Task: Open the Outlook data file located on your Desktop.
Action: Mouse moved to (15, 77)
Screenshot: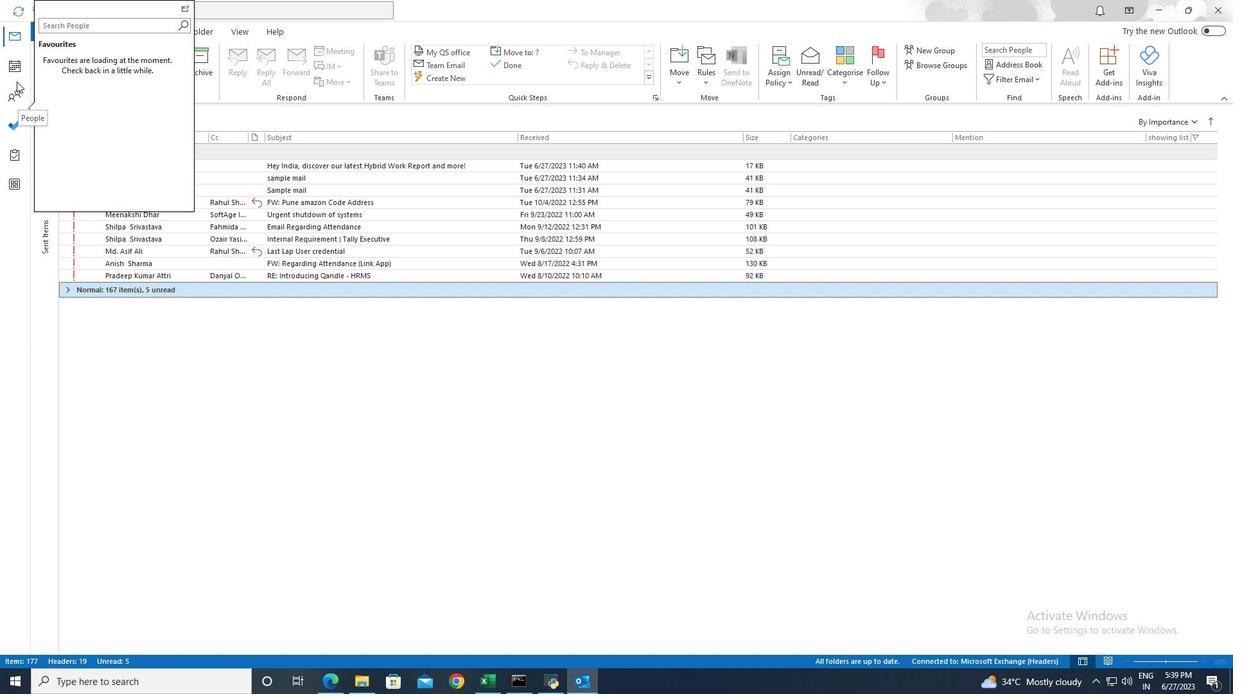 
Action: Mouse pressed left at (15, 77)
Screenshot: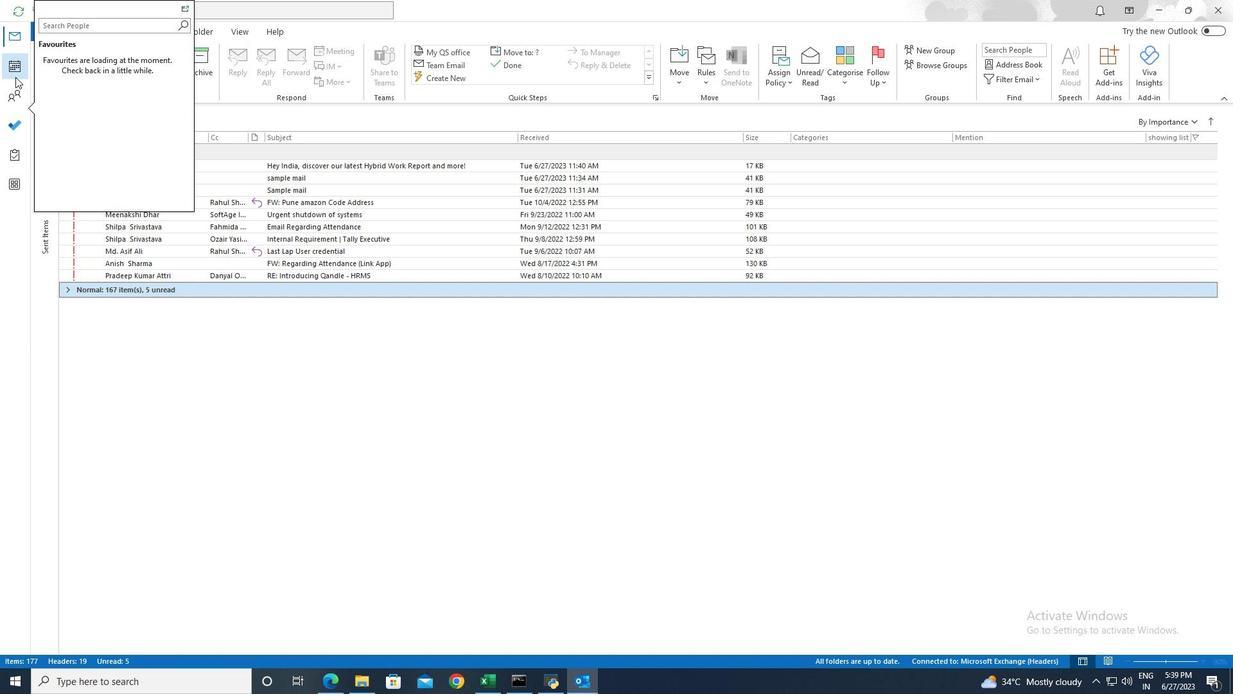 
Action: Mouse moved to (41, 31)
Screenshot: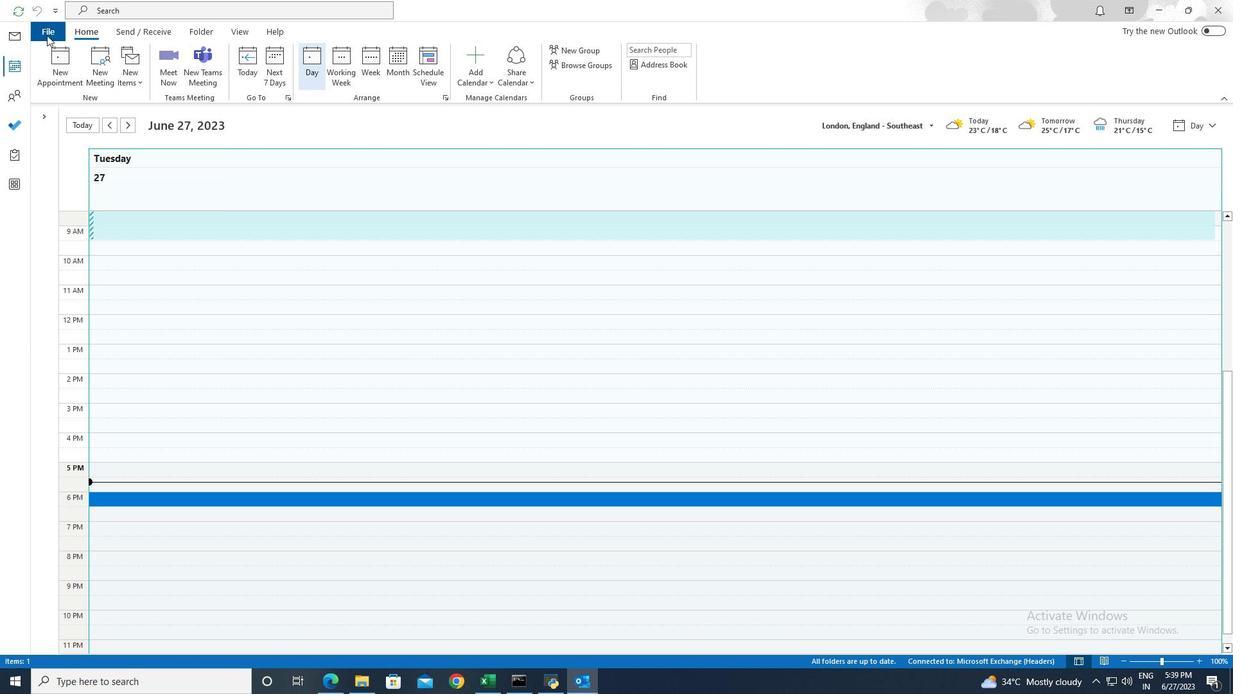 
Action: Mouse pressed left at (41, 31)
Screenshot: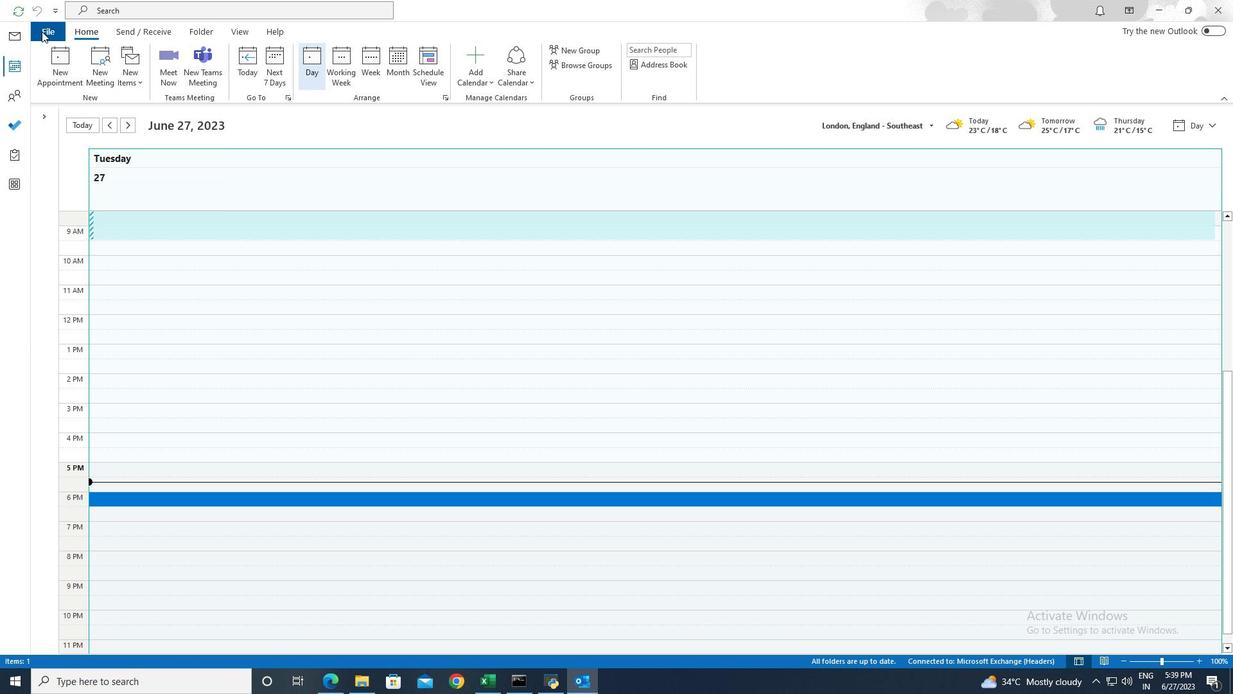 
Action: Mouse moved to (59, 87)
Screenshot: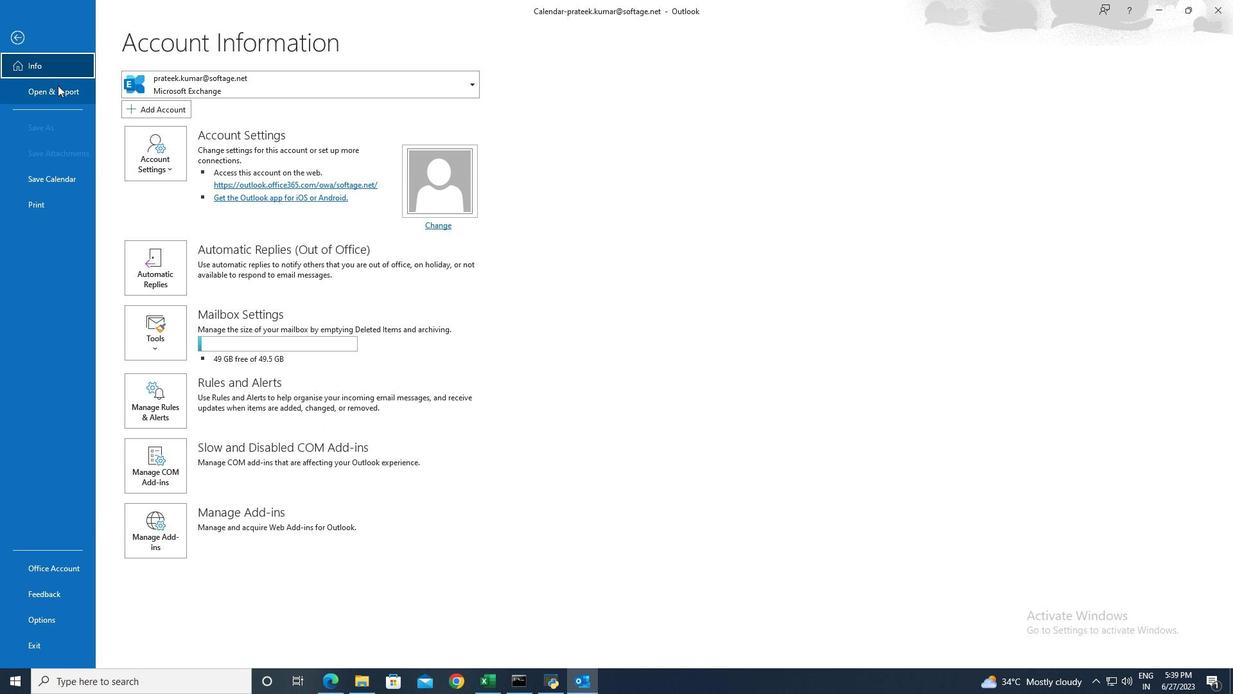 
Action: Mouse pressed left at (59, 87)
Screenshot: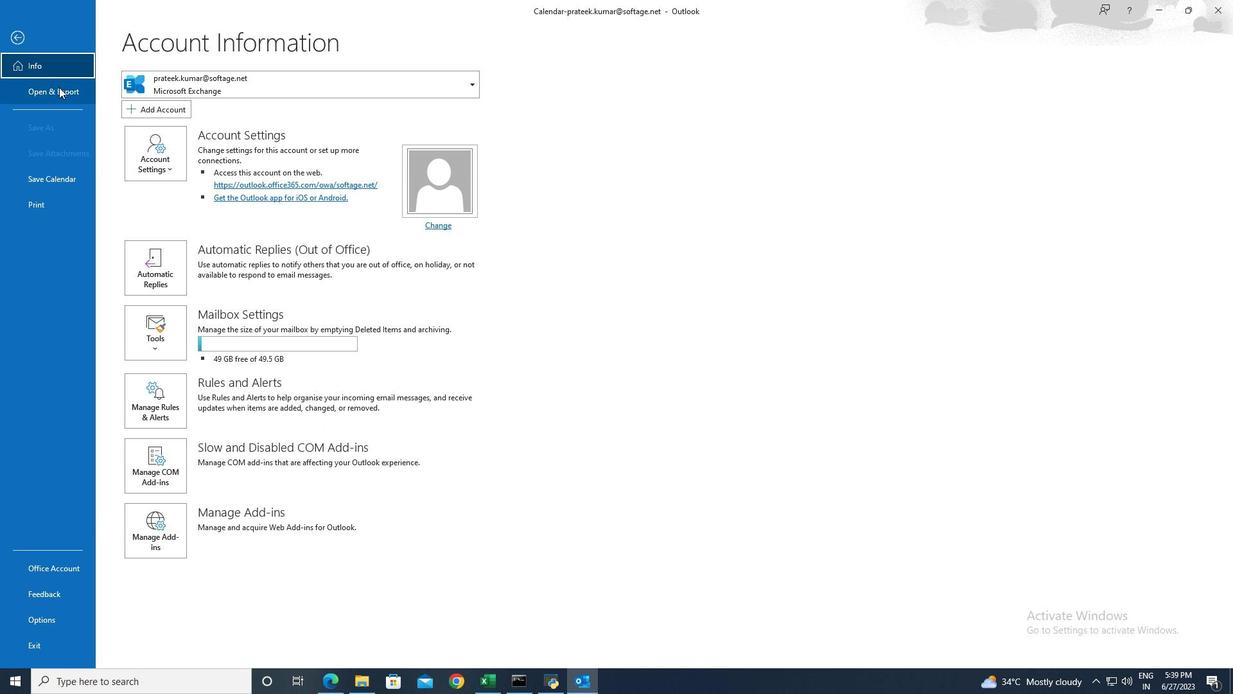 
Action: Mouse moved to (156, 151)
Screenshot: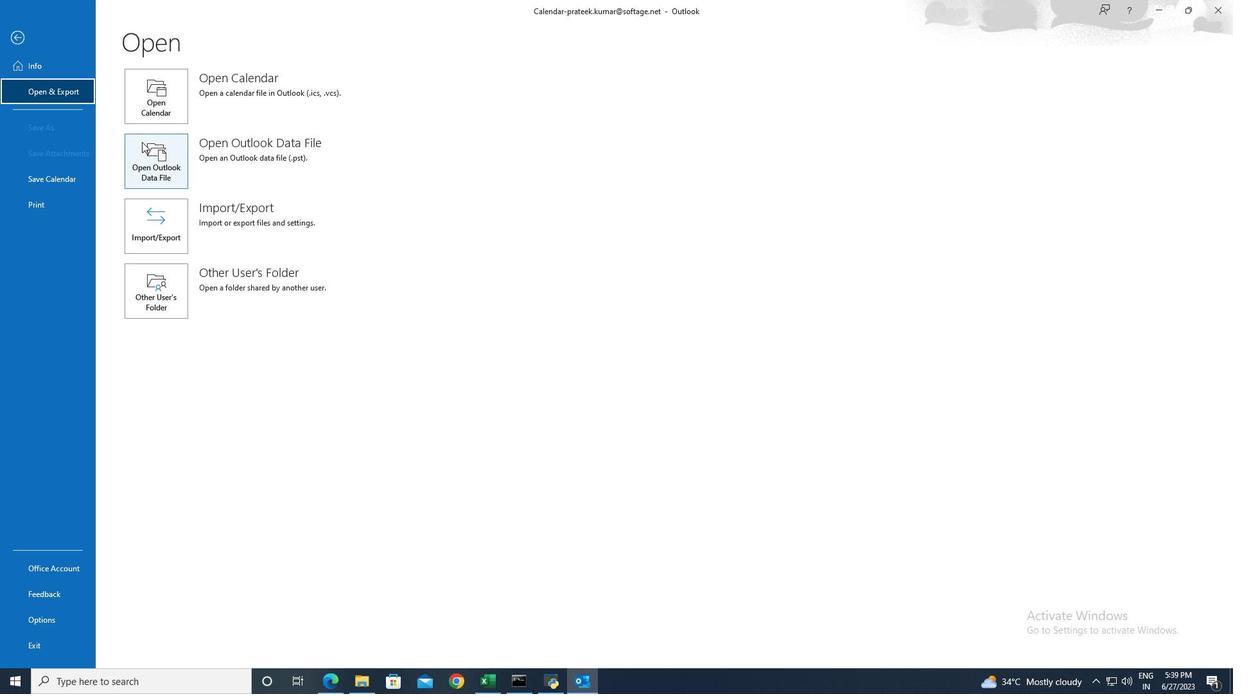 
Action: Mouse pressed left at (156, 151)
Screenshot: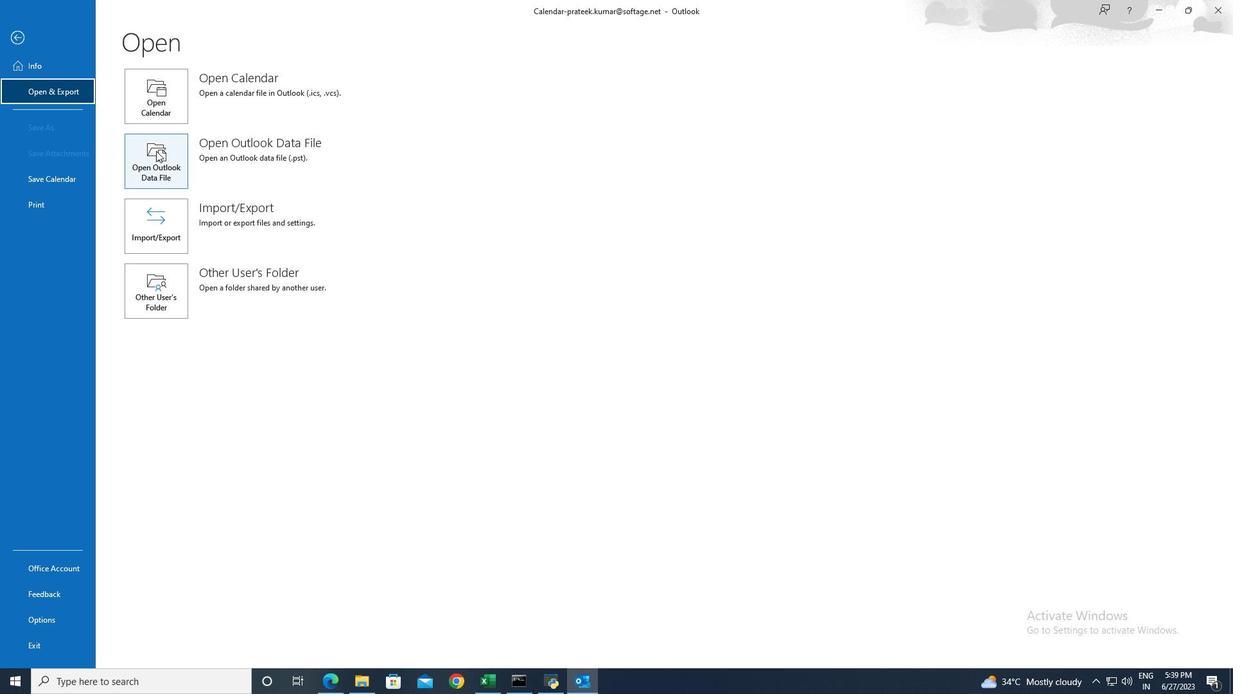 
Action: Mouse moved to (70, 147)
Screenshot: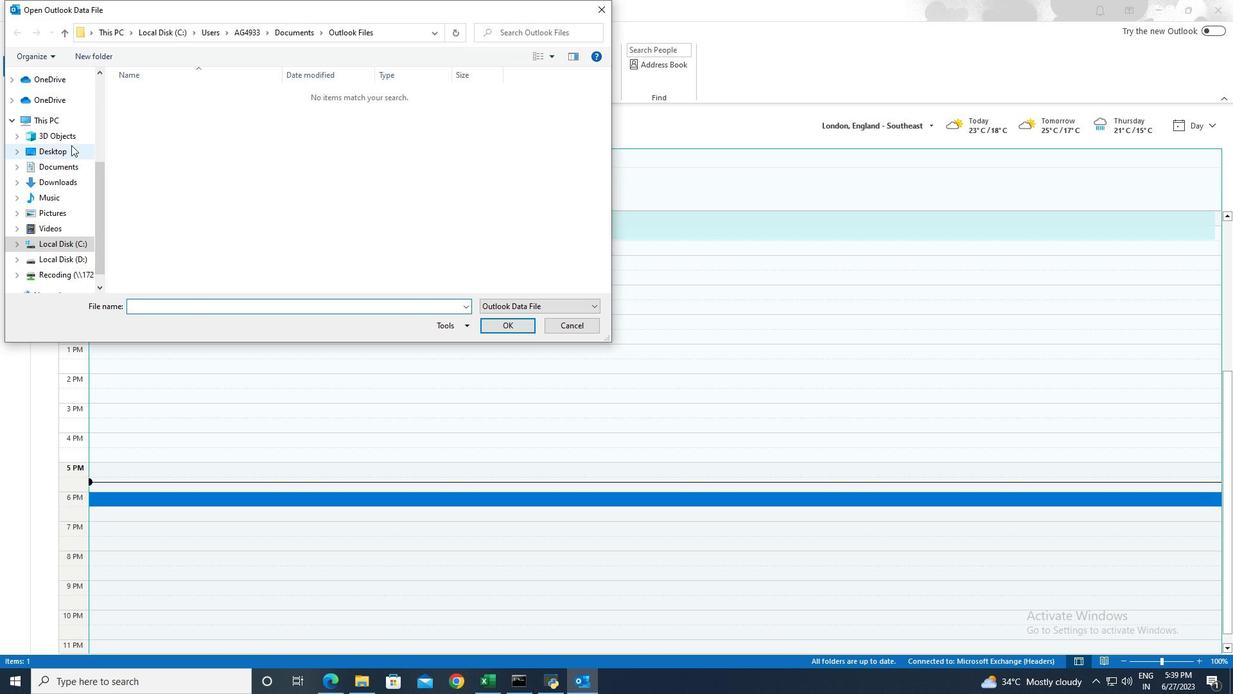 
Action: Mouse pressed left at (70, 147)
Screenshot: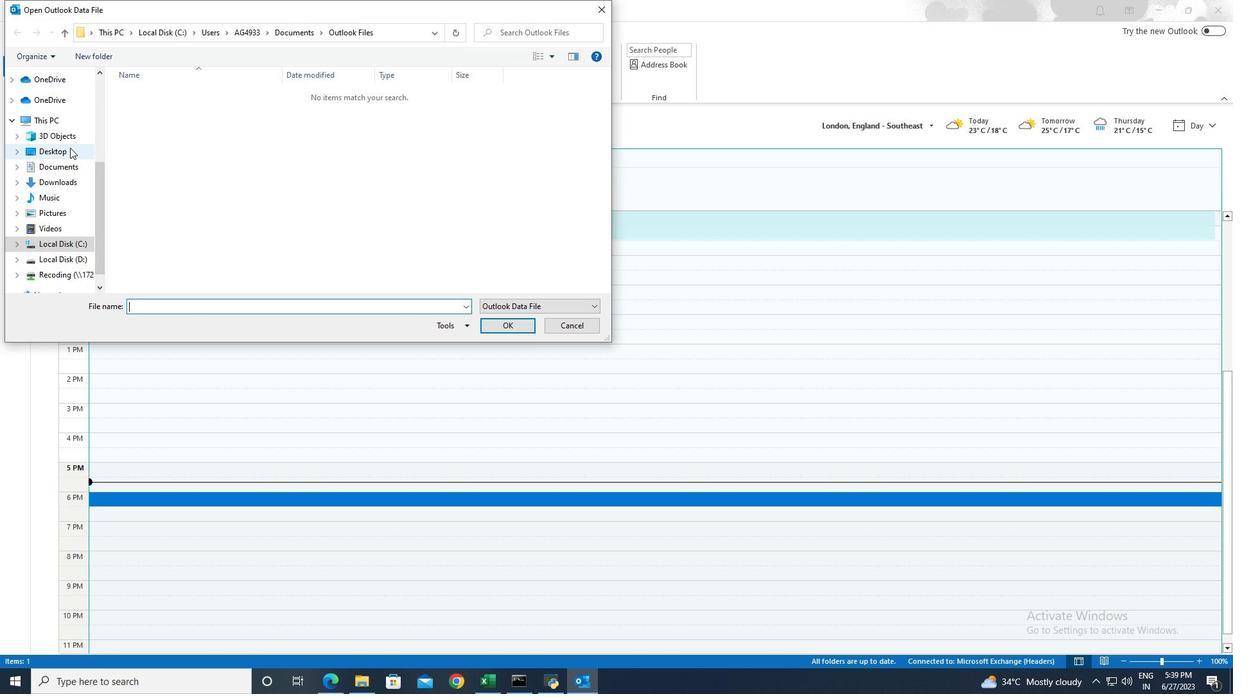 
Action: Mouse moved to (159, 92)
Screenshot: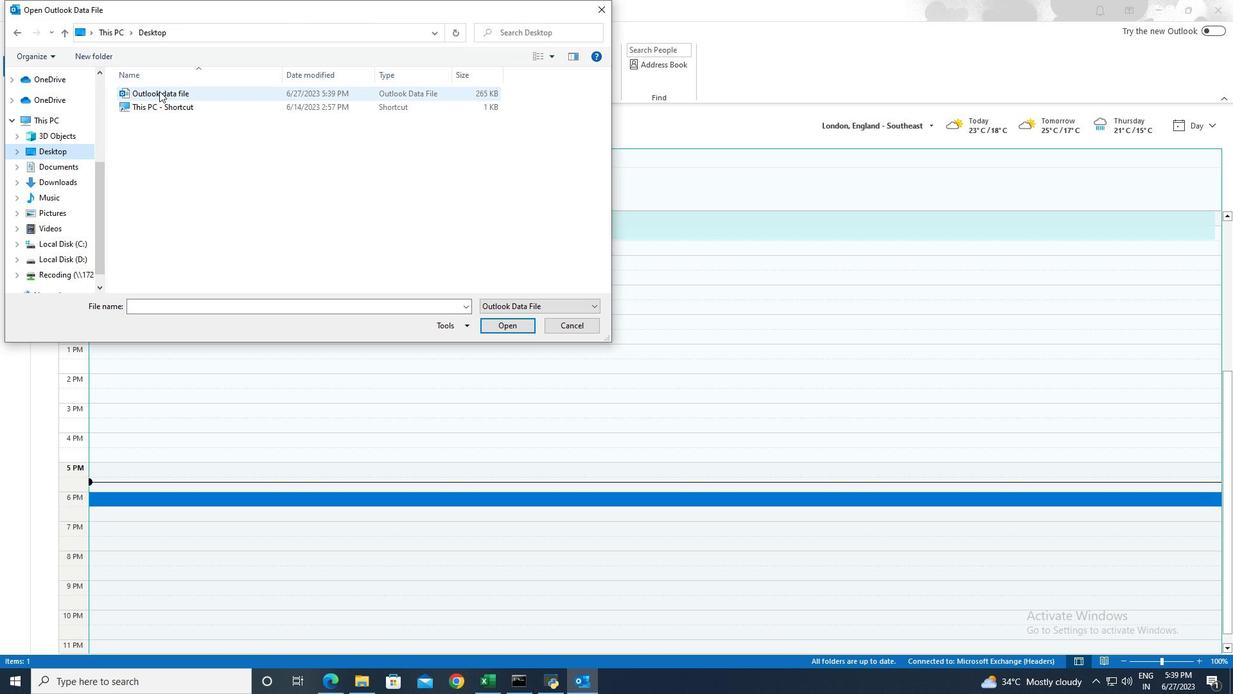 
Action: Mouse pressed left at (159, 92)
Screenshot: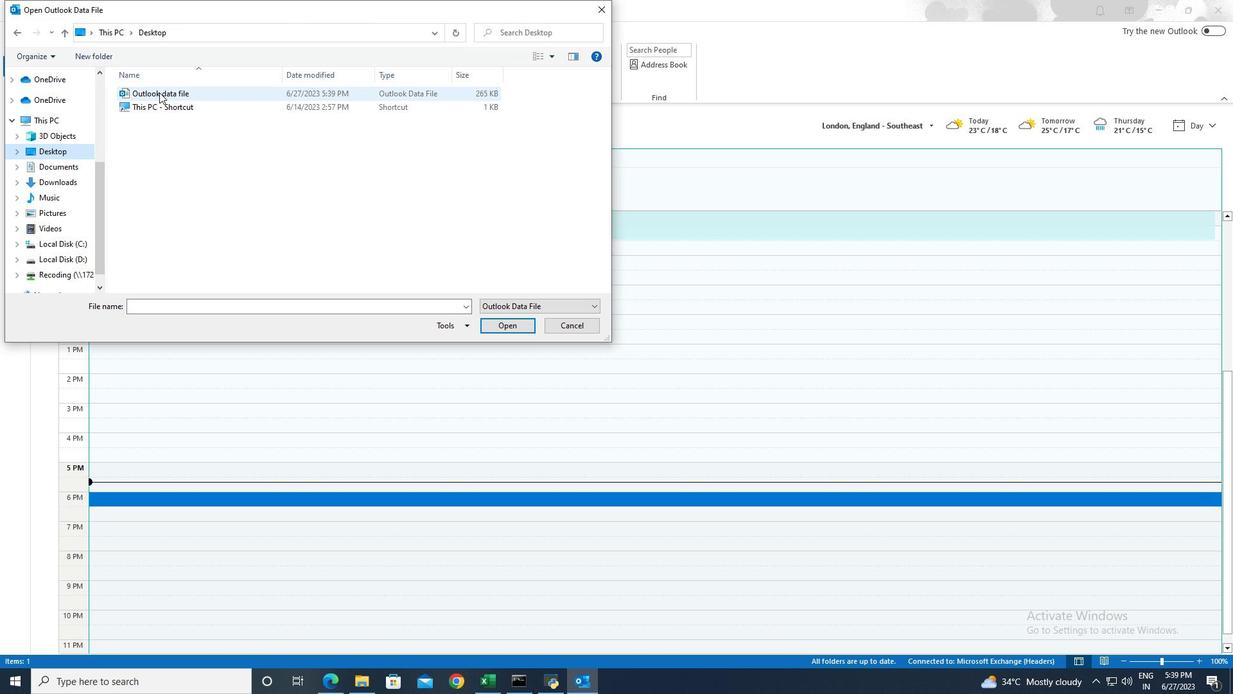 
Action: Mouse moved to (498, 323)
Screenshot: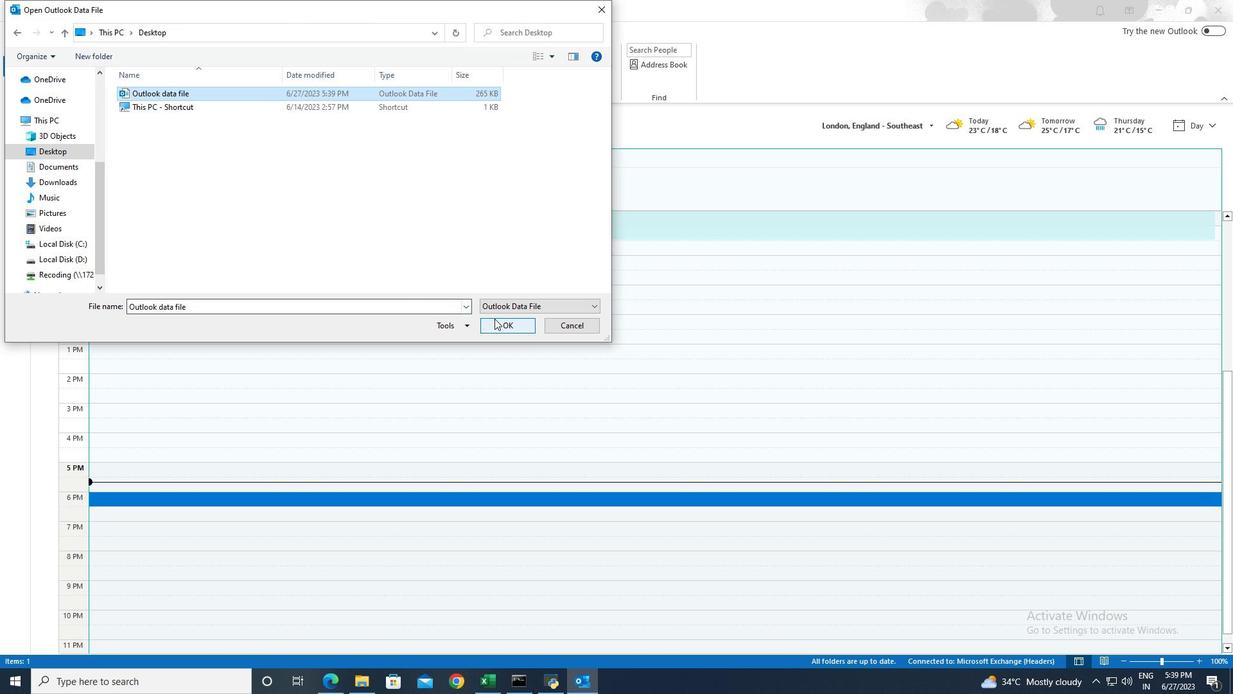 
Action: Mouse pressed left at (498, 323)
Screenshot: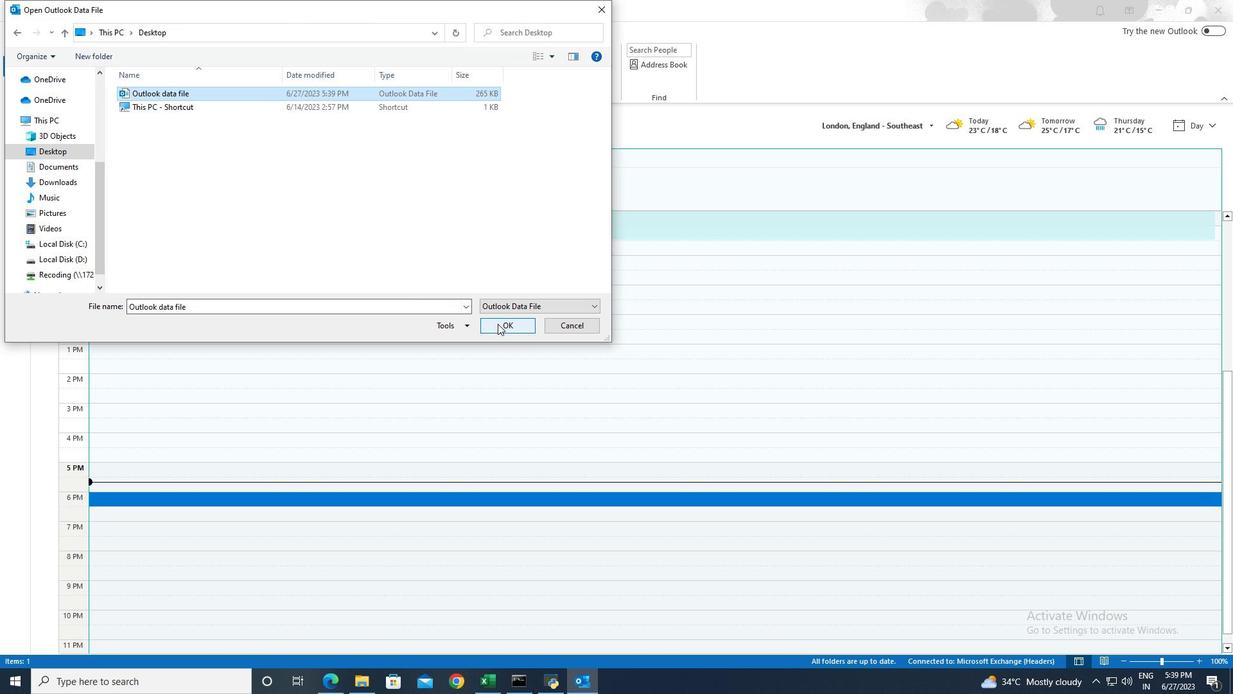 
Action: Mouse moved to (498, 324)
Screenshot: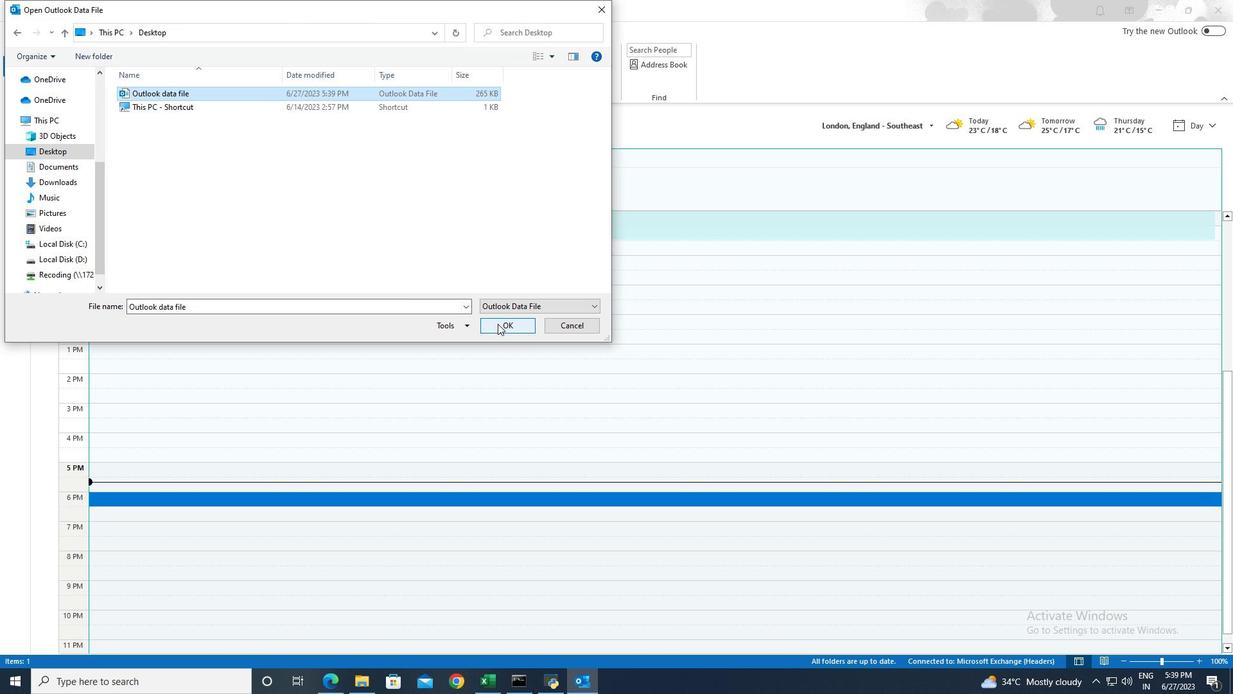
